 Task: Find a round-trip flight from Seoul to Miami from July 9 to July 13, with a budget of up to BMD 18,000.
Action: Mouse pressed left at (488, 348)
Screenshot: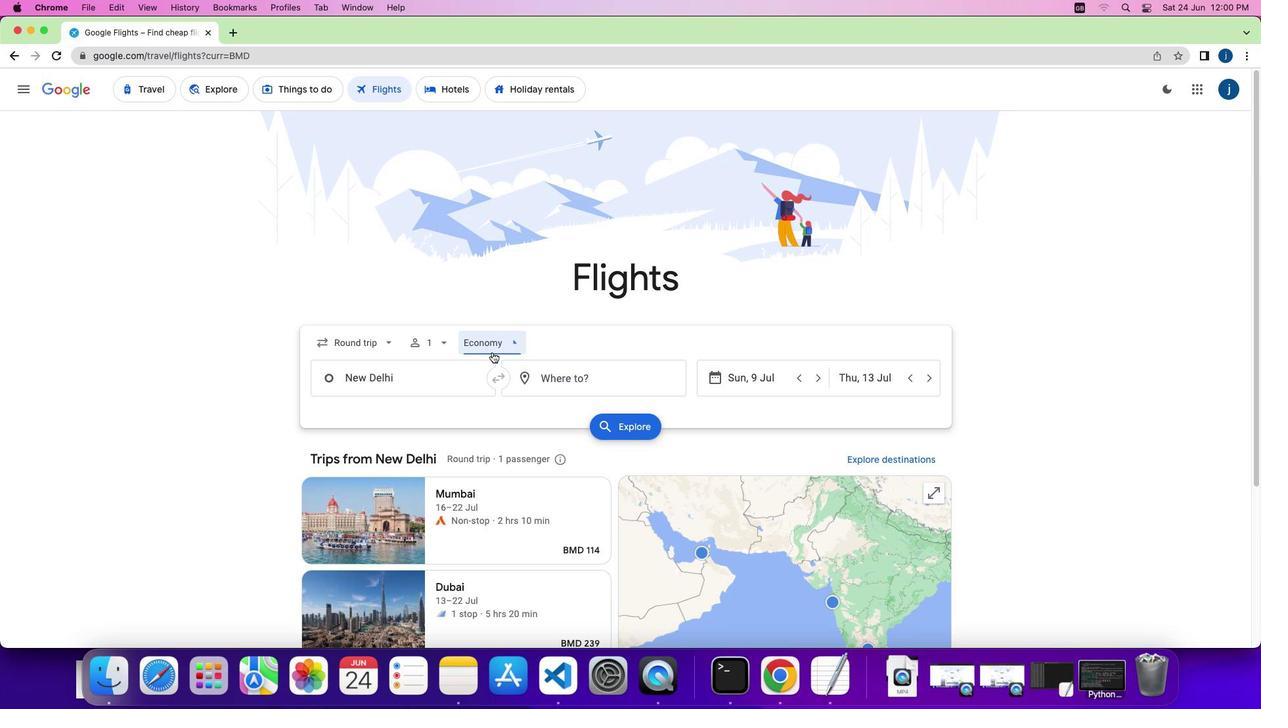 
Action: Mouse moved to (501, 348)
Screenshot: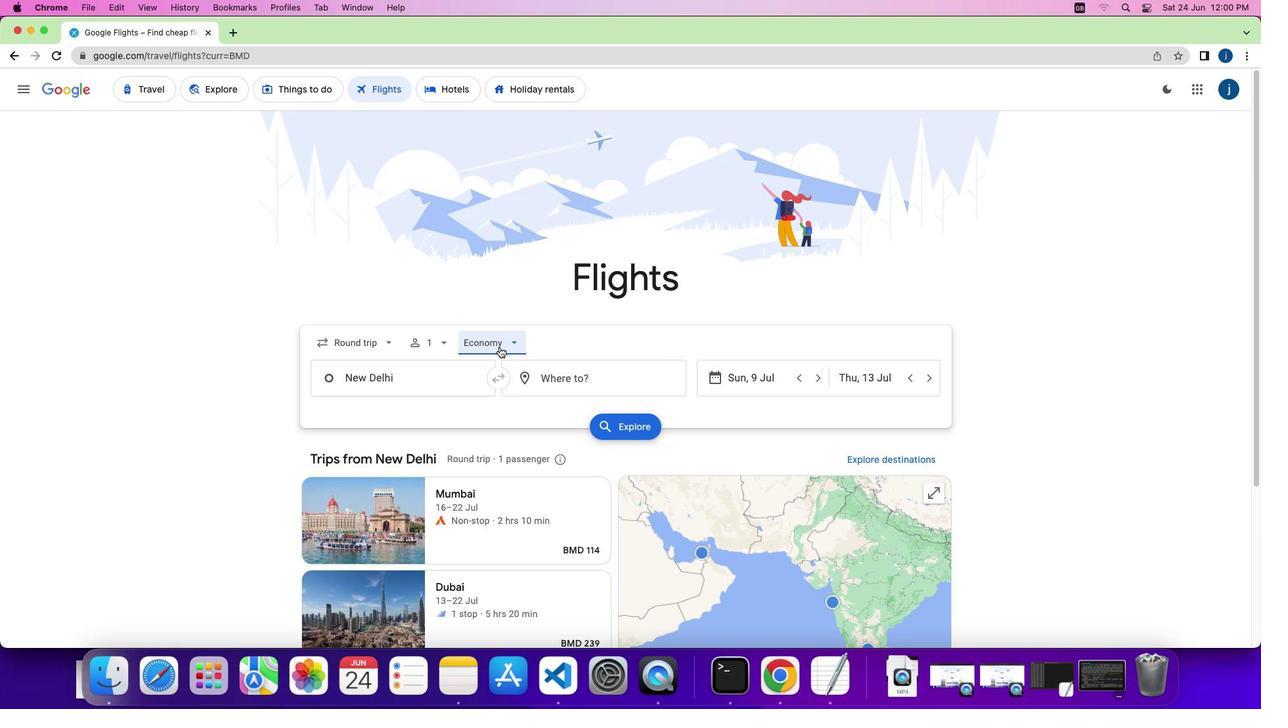 
Action: Mouse pressed left at (501, 348)
Screenshot: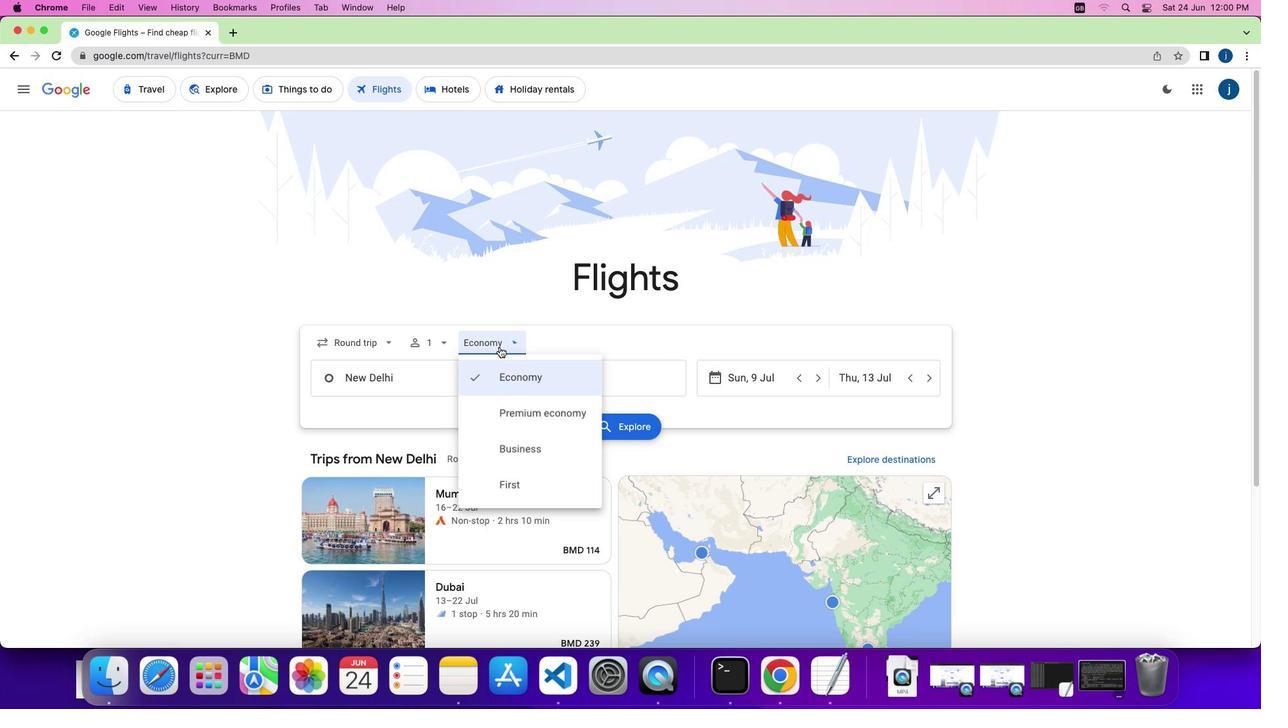 
Action: Mouse moved to (519, 491)
Screenshot: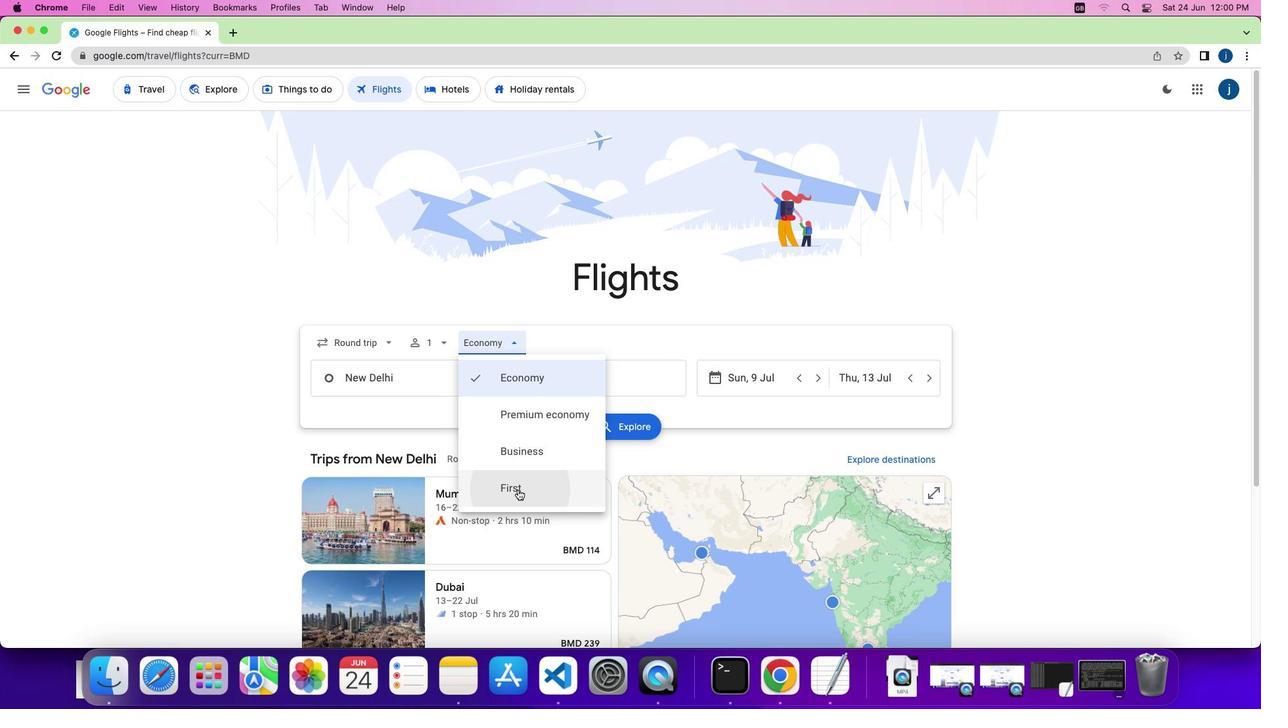 
Action: Mouse pressed left at (519, 491)
Screenshot: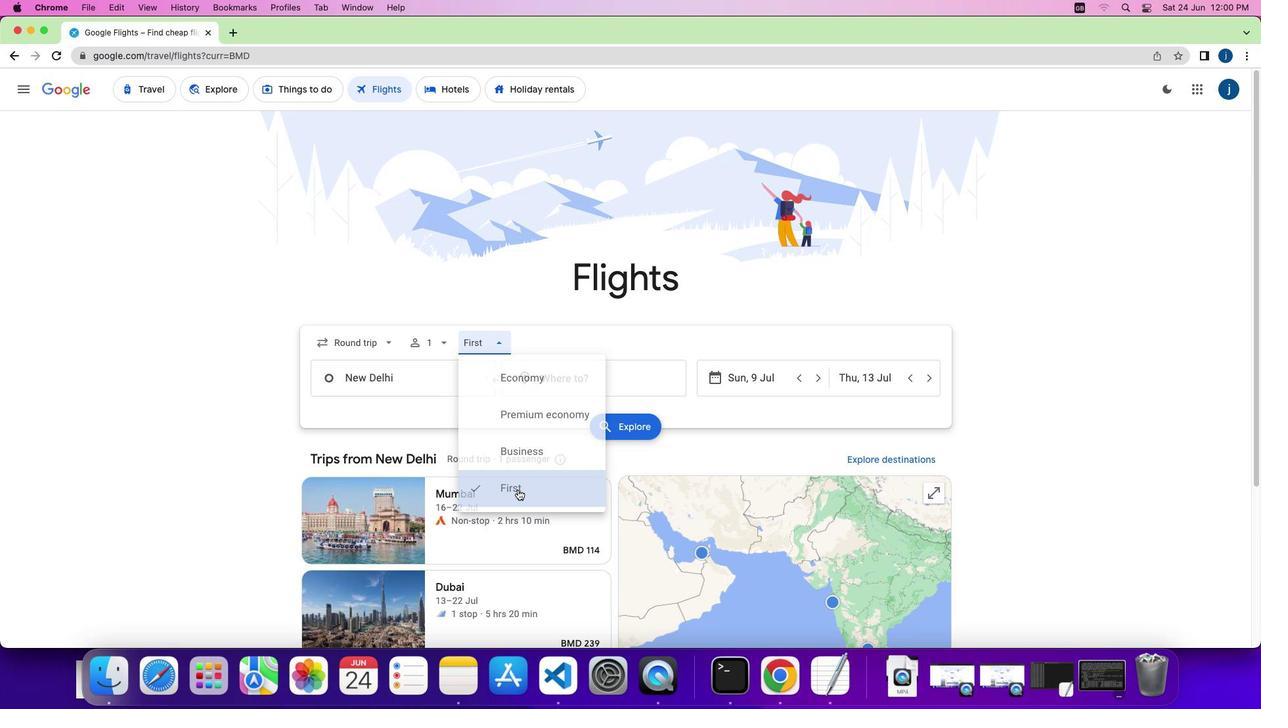 
Action: Mouse moved to (417, 384)
Screenshot: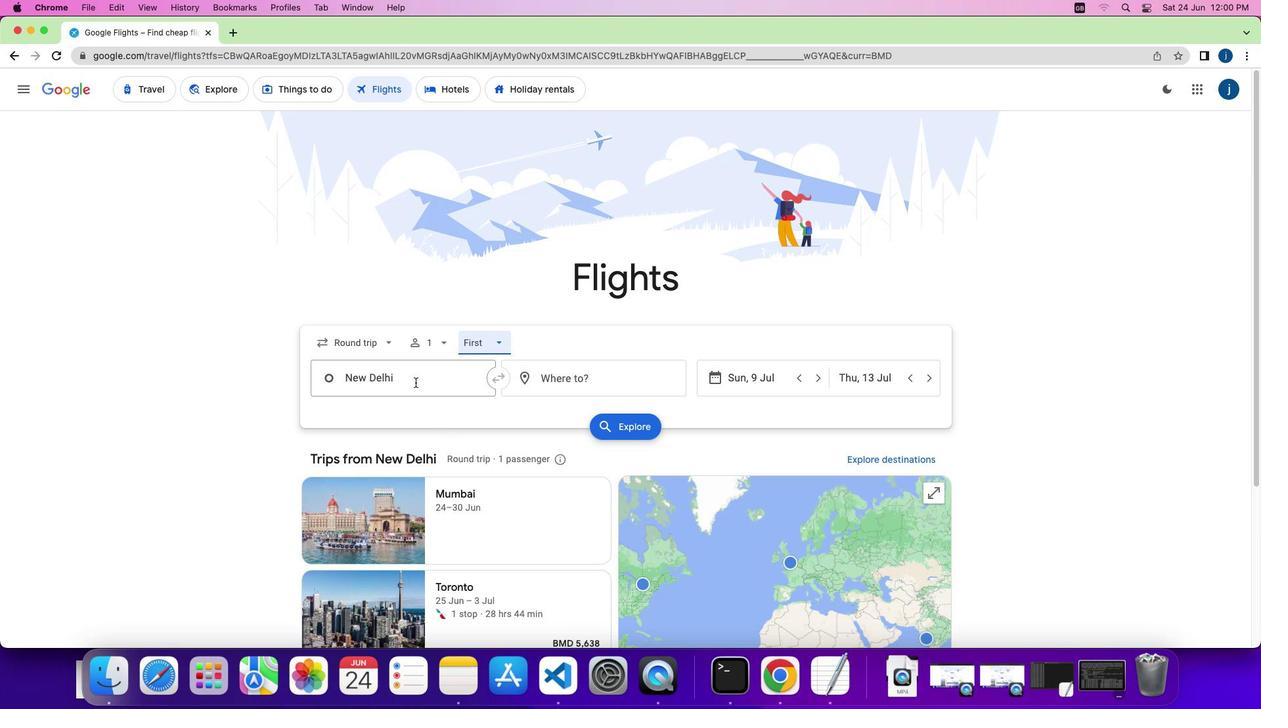 
Action: Mouse pressed left at (417, 384)
Screenshot: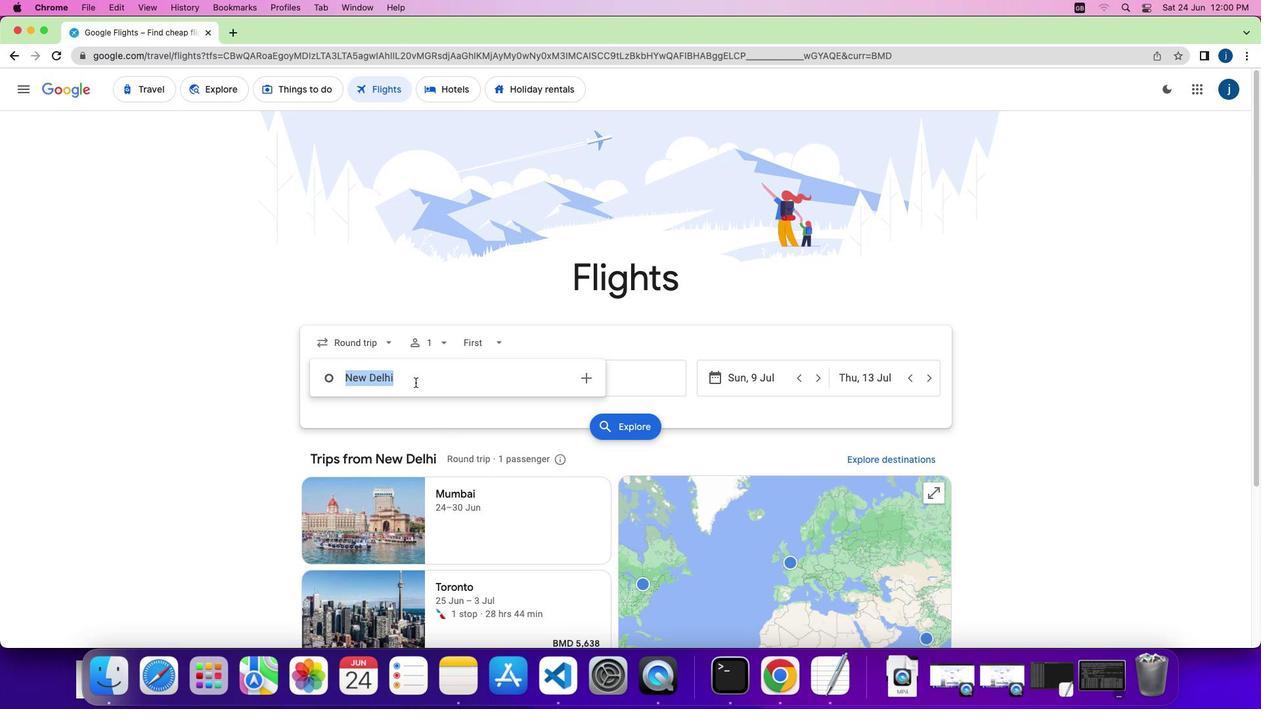 
Action: Mouse moved to (418, 388)
Screenshot: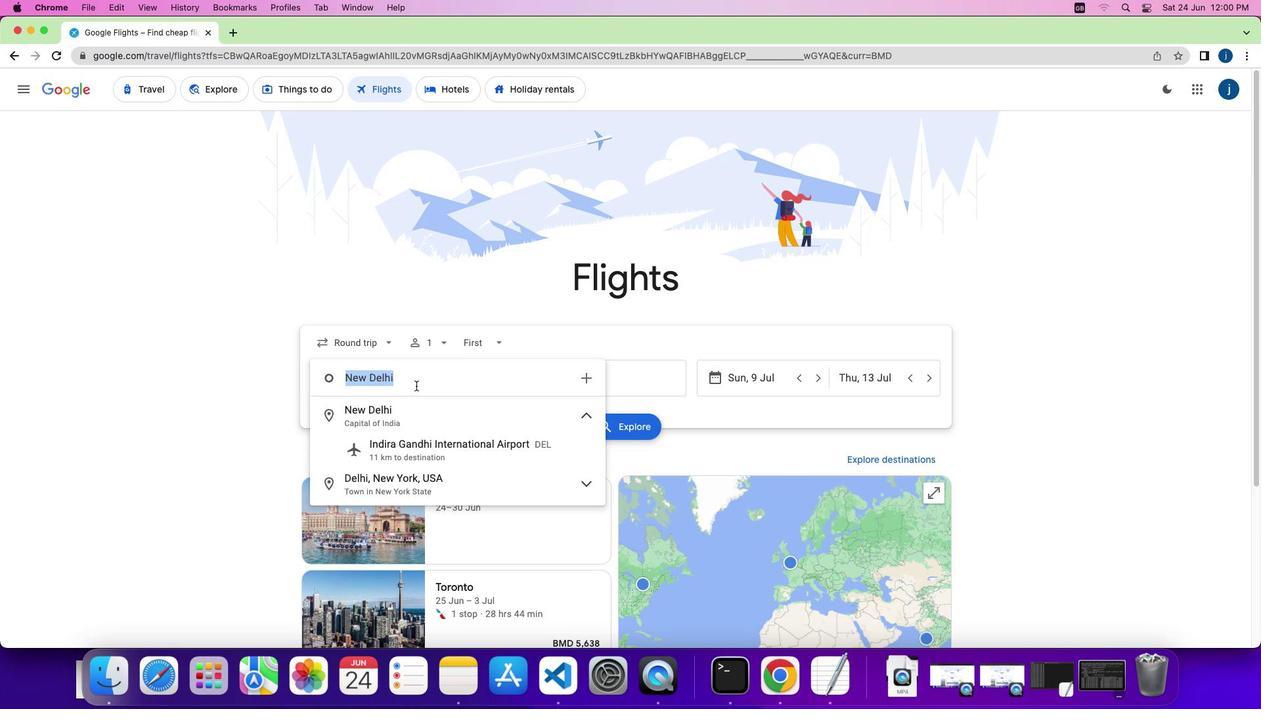 
Action: Key pressed Key.shift'S''e''o''u''l'Key.enter
Screenshot: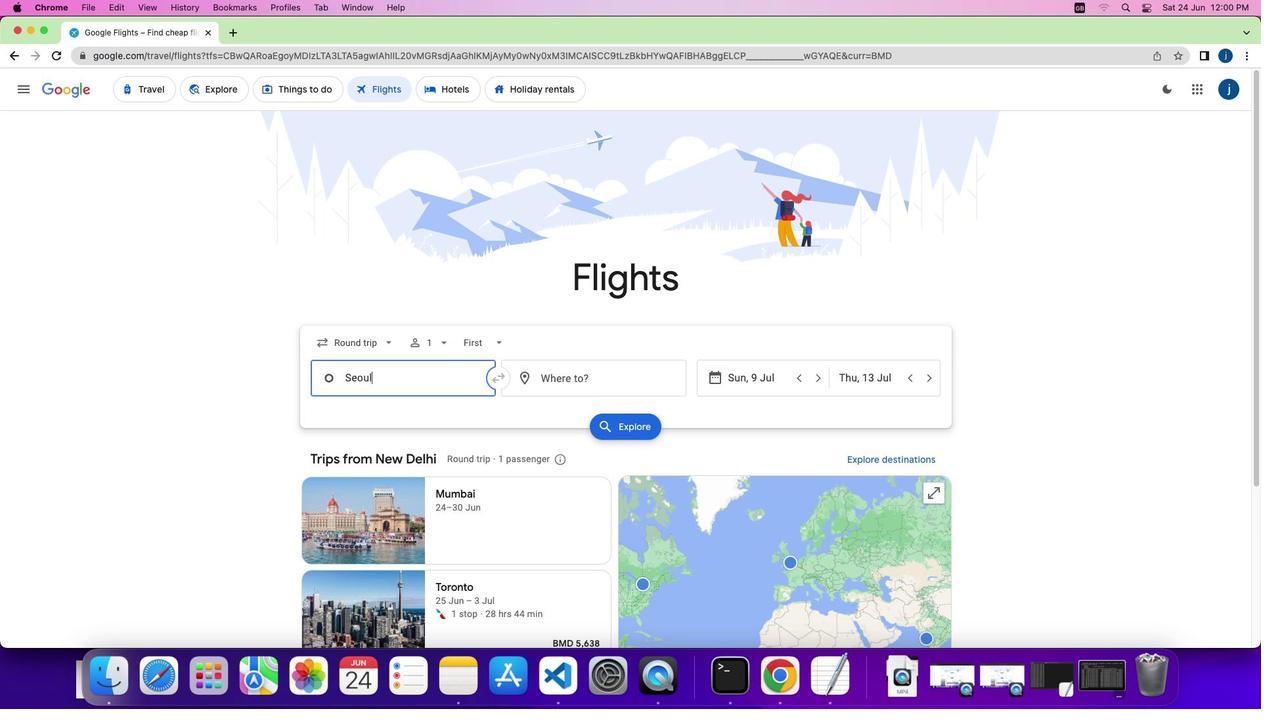 
Action: Mouse moved to (574, 394)
Screenshot: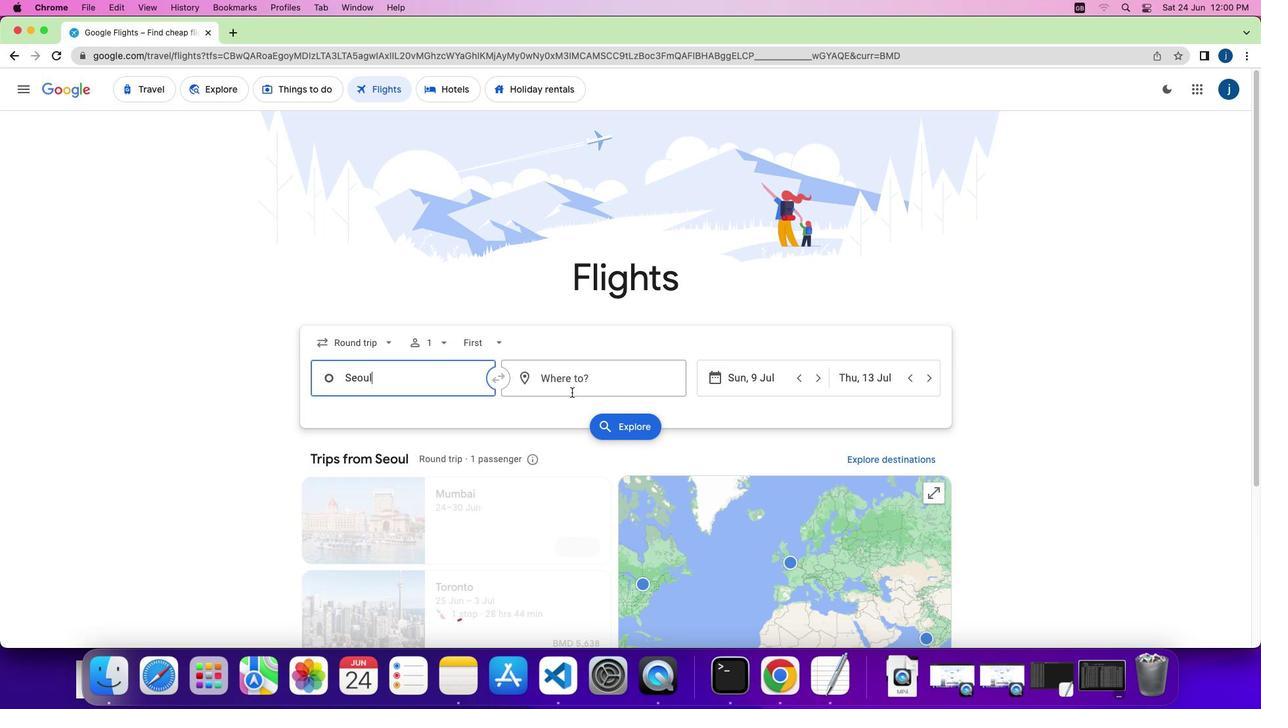
Action: Mouse pressed left at (574, 394)
Screenshot: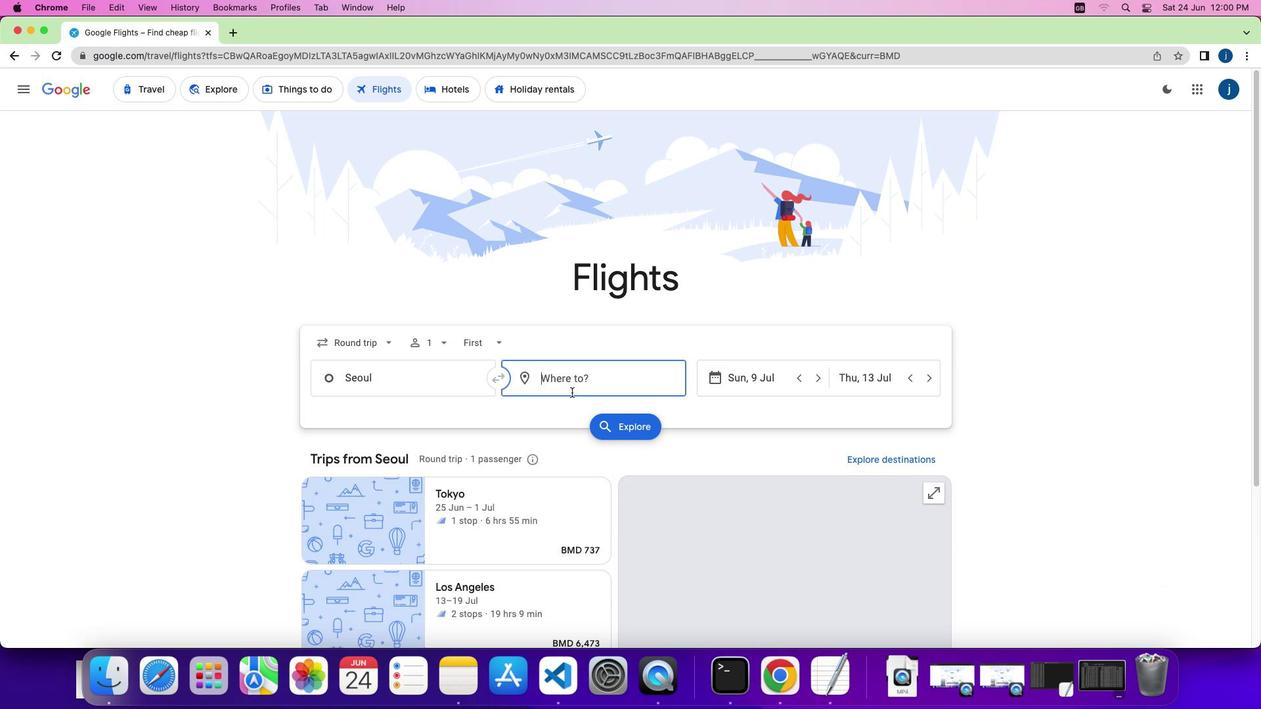 
Action: Key pressed Key.shift'M''i''a''m''i'Key.enter
Screenshot: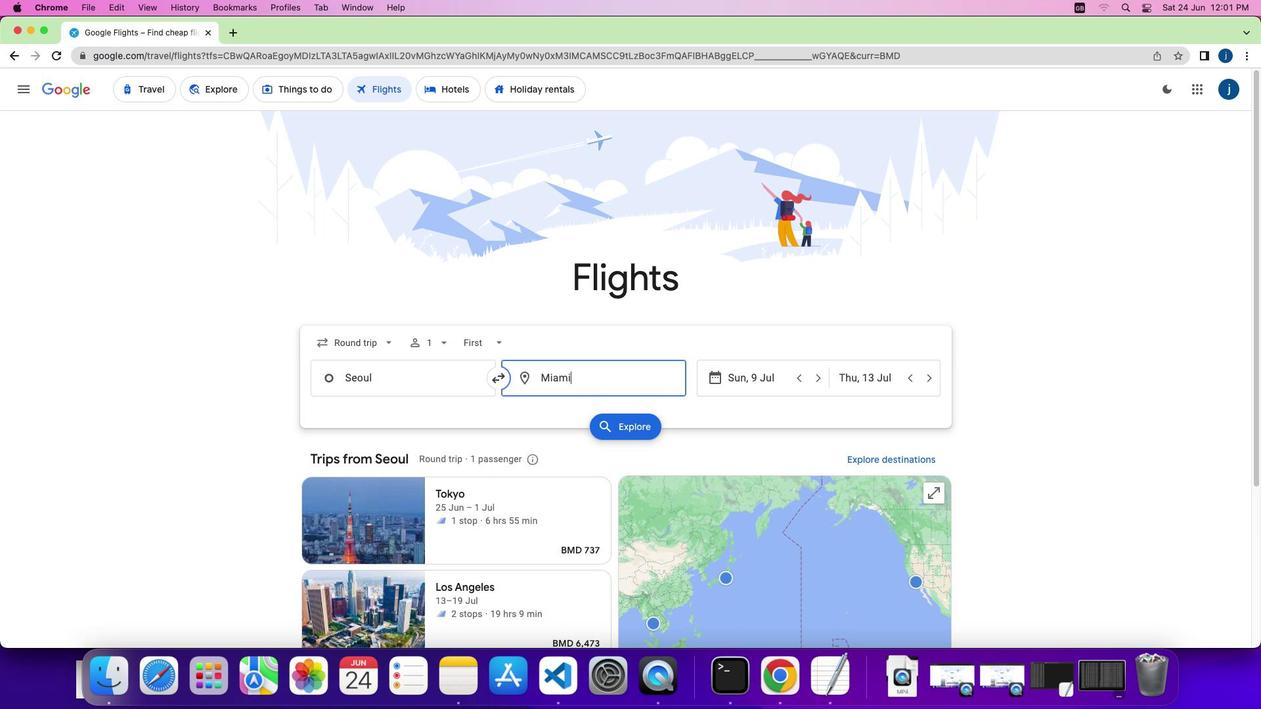 
Action: Mouse moved to (624, 431)
Screenshot: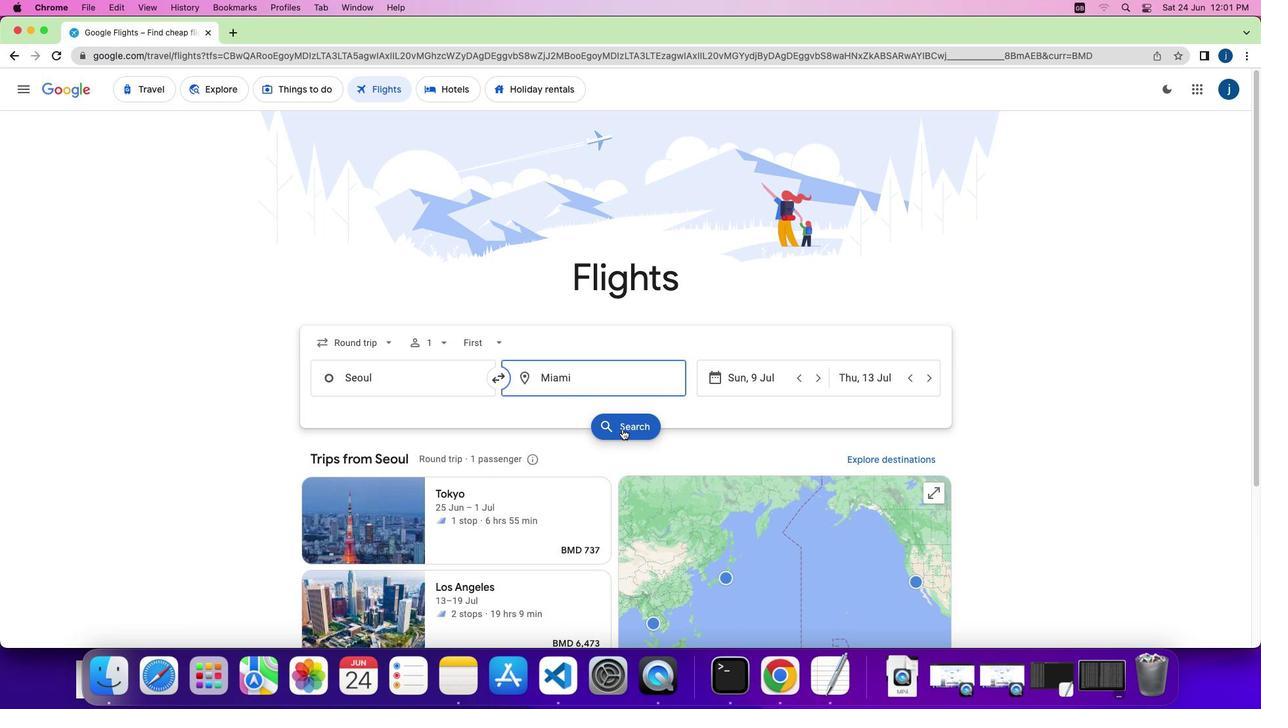 
Action: Mouse pressed left at (624, 431)
Screenshot: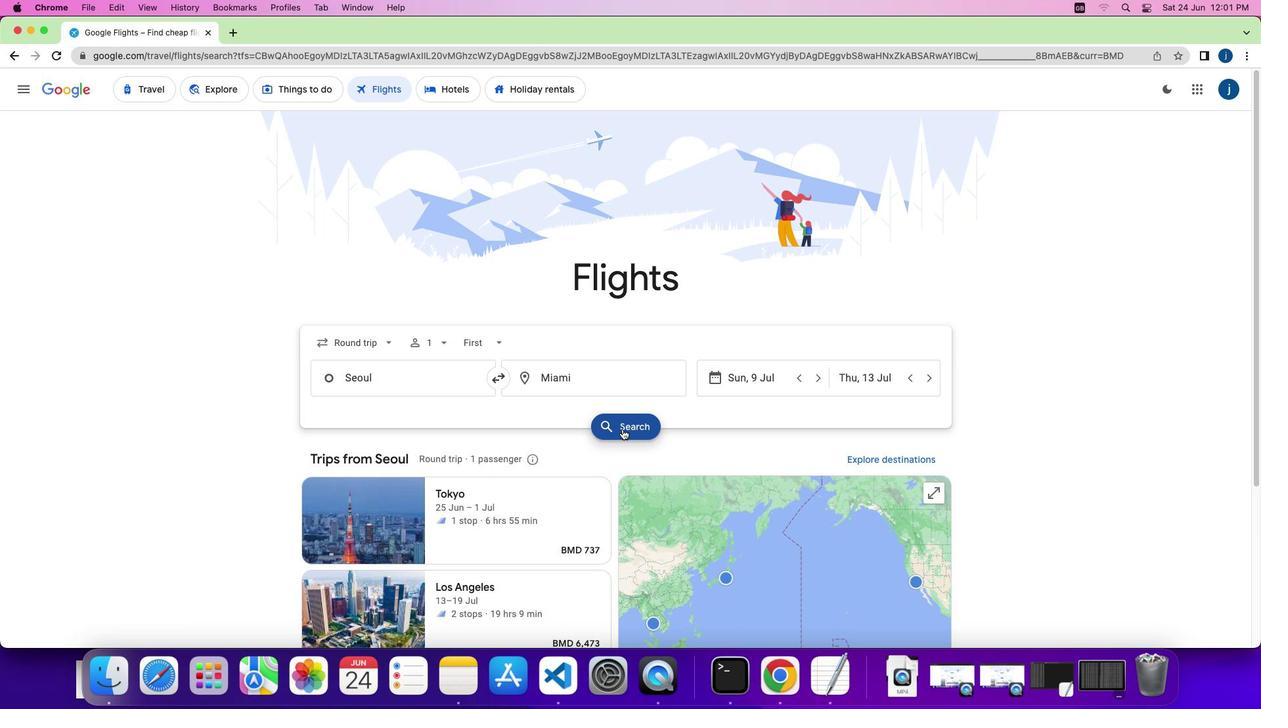 
Action: Mouse moved to (586, 217)
Screenshot: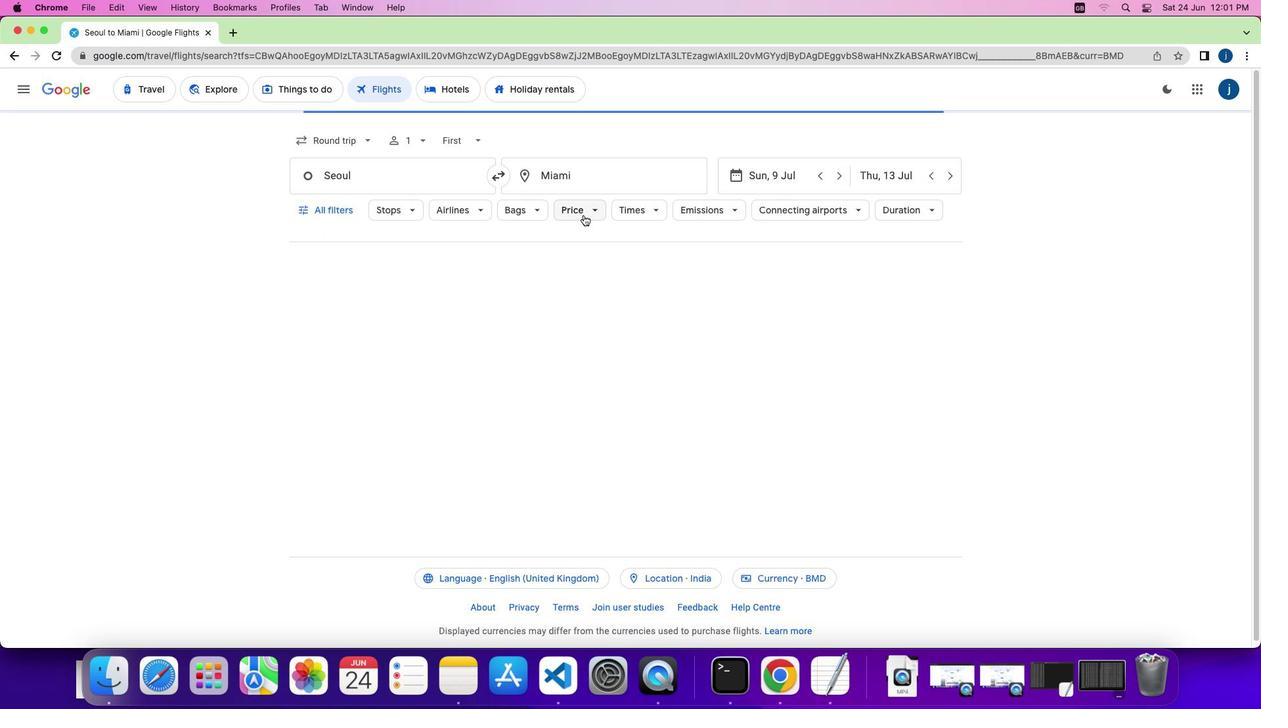 
Action: Mouse pressed left at (586, 217)
Screenshot: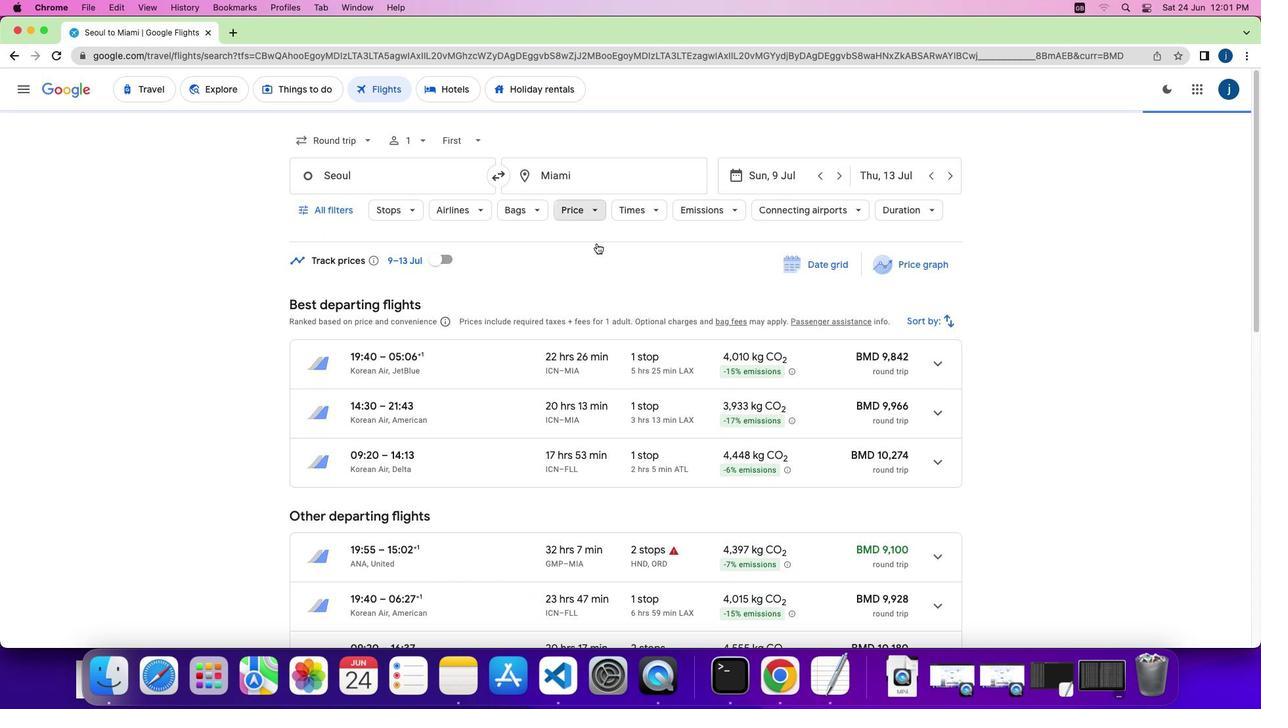 
Action: Mouse moved to (766, 300)
Screenshot: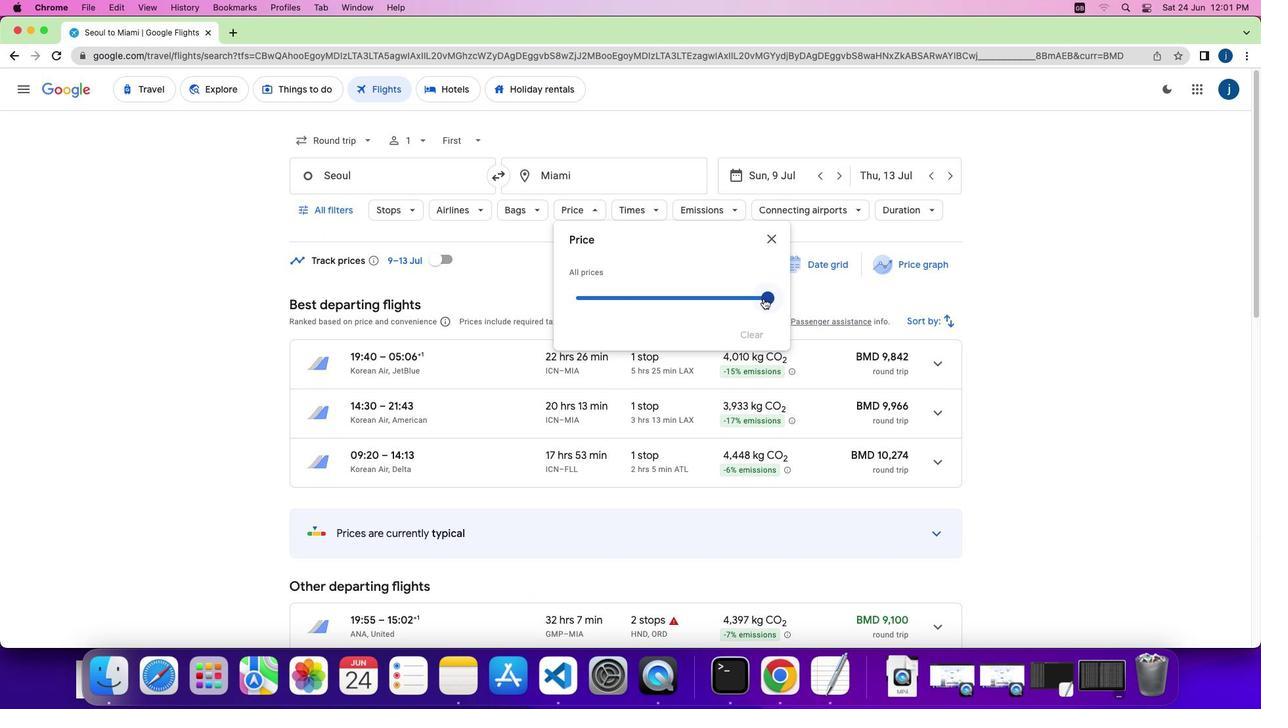 
Action: Mouse pressed left at (766, 300)
Screenshot: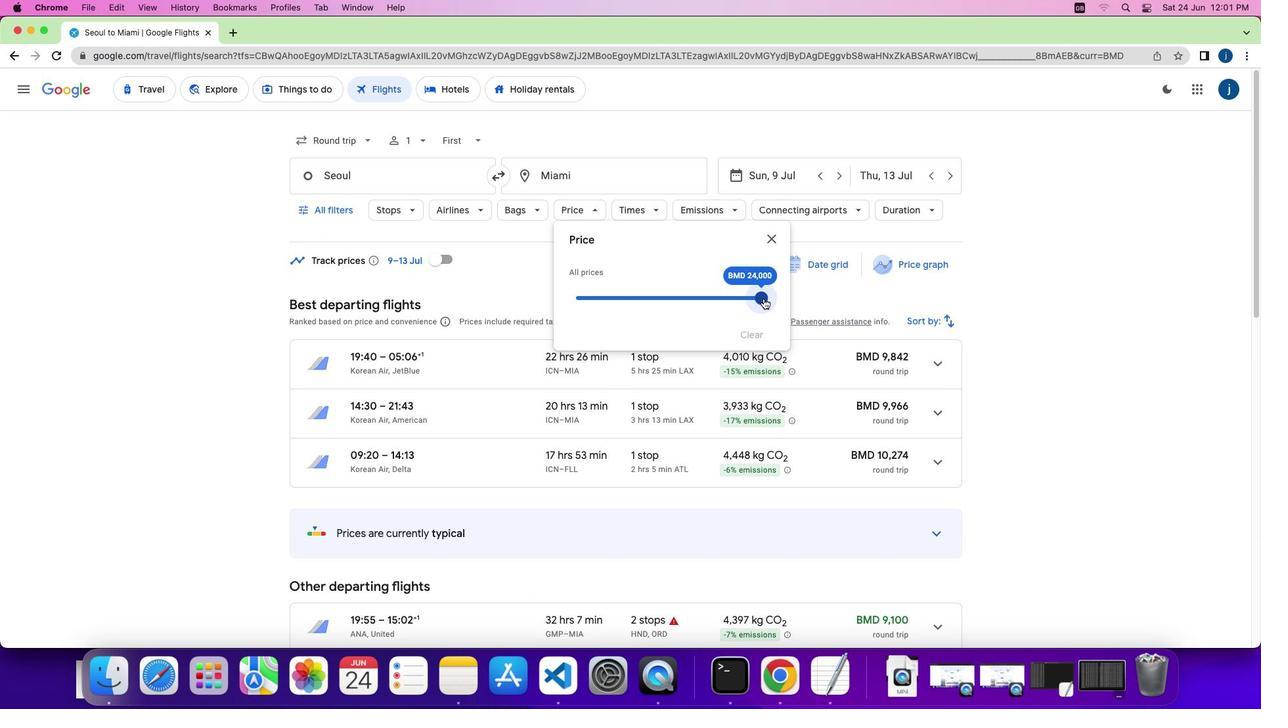 
Action: Mouse moved to (533, 279)
Screenshot: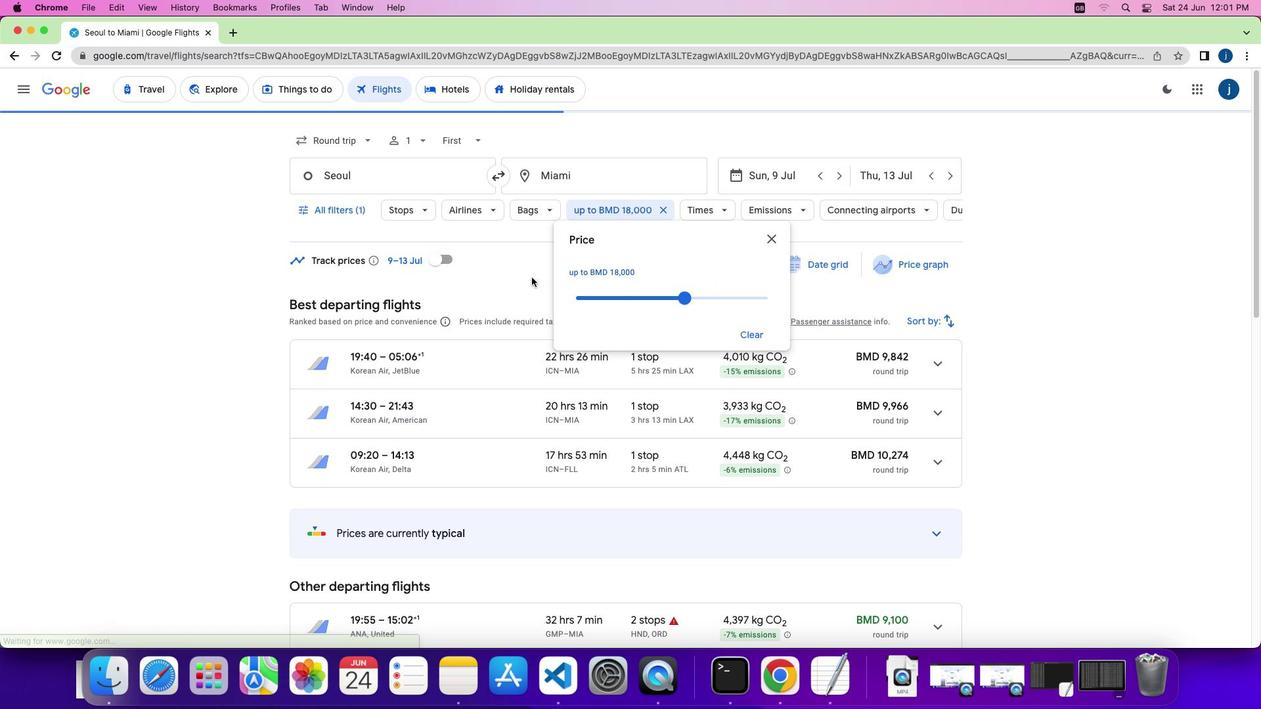 
Action: Mouse pressed left at (533, 279)
Screenshot: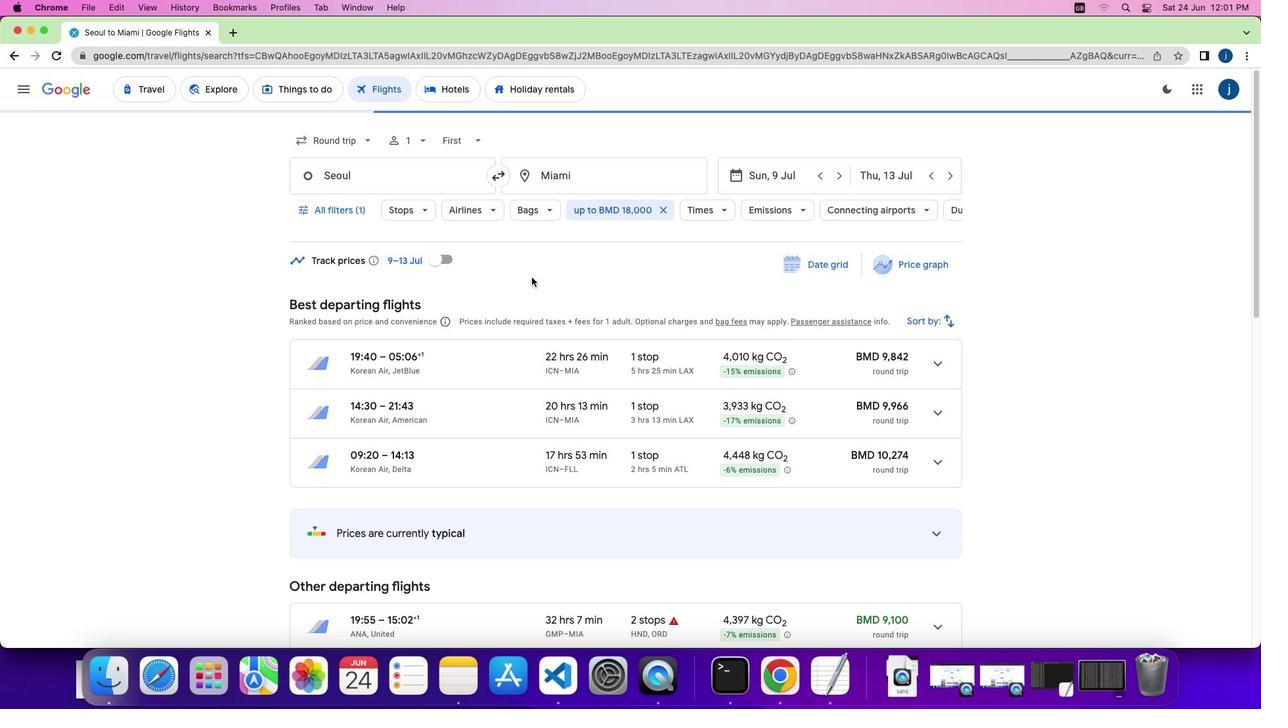 
Action: Mouse moved to (423, 148)
Screenshot: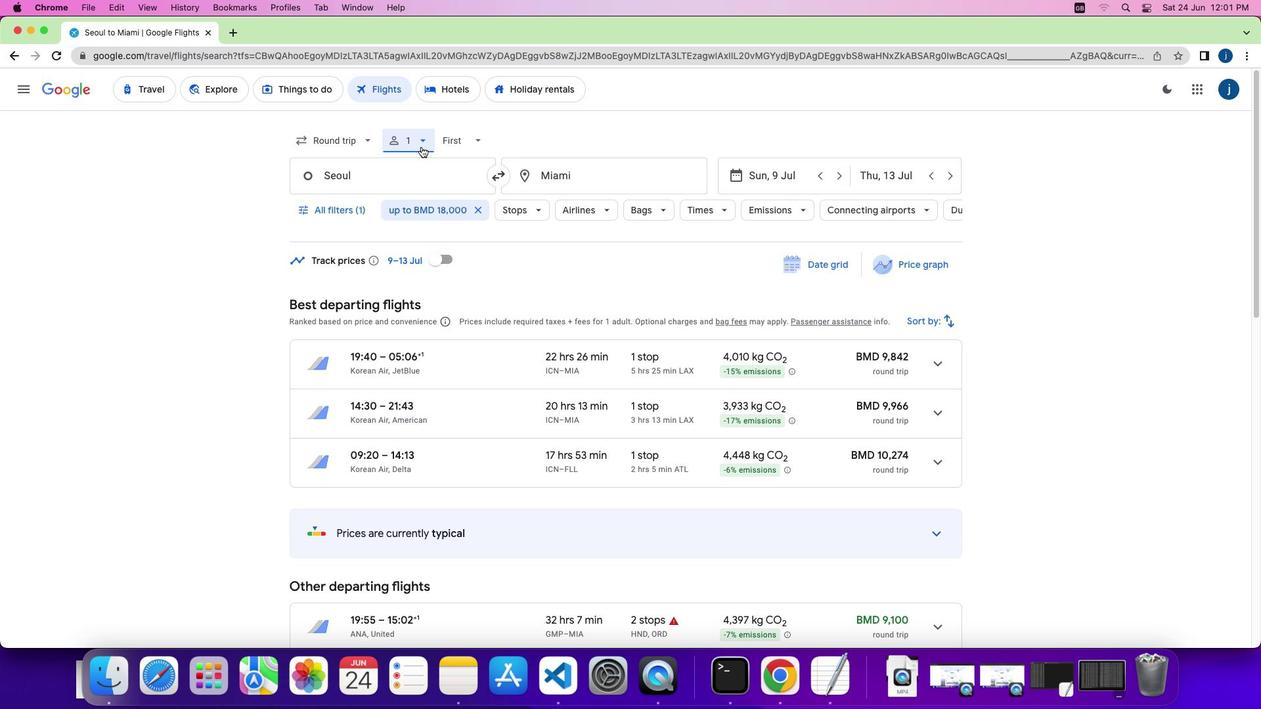
Action: Mouse pressed left at (423, 148)
Screenshot: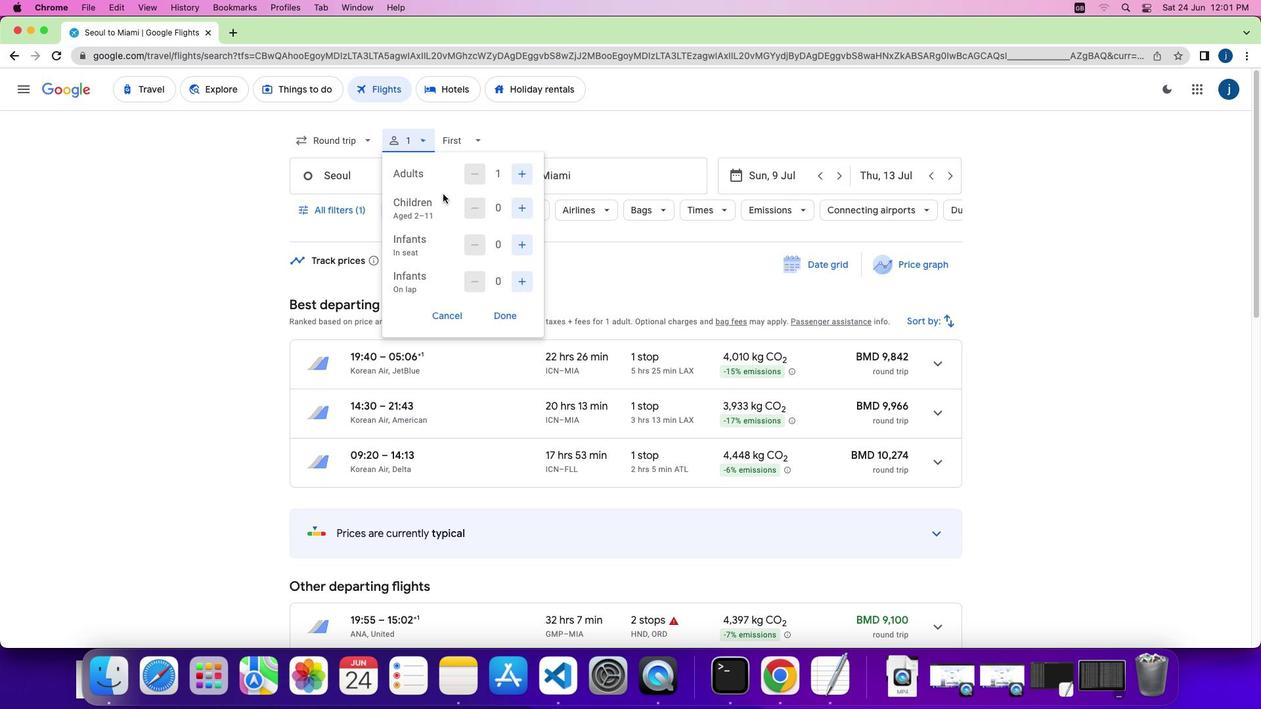 
Action: Mouse moved to (499, 170)
Screenshot: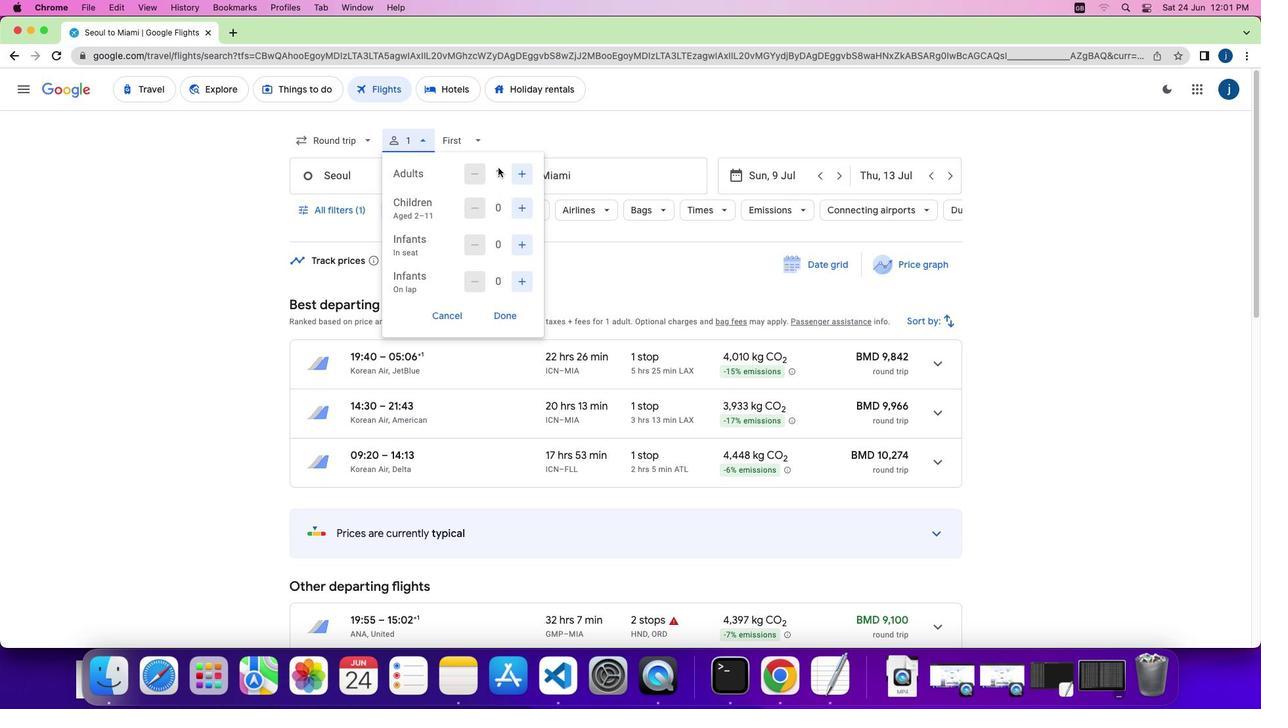 
Action: Mouse pressed left at (499, 170)
Screenshot: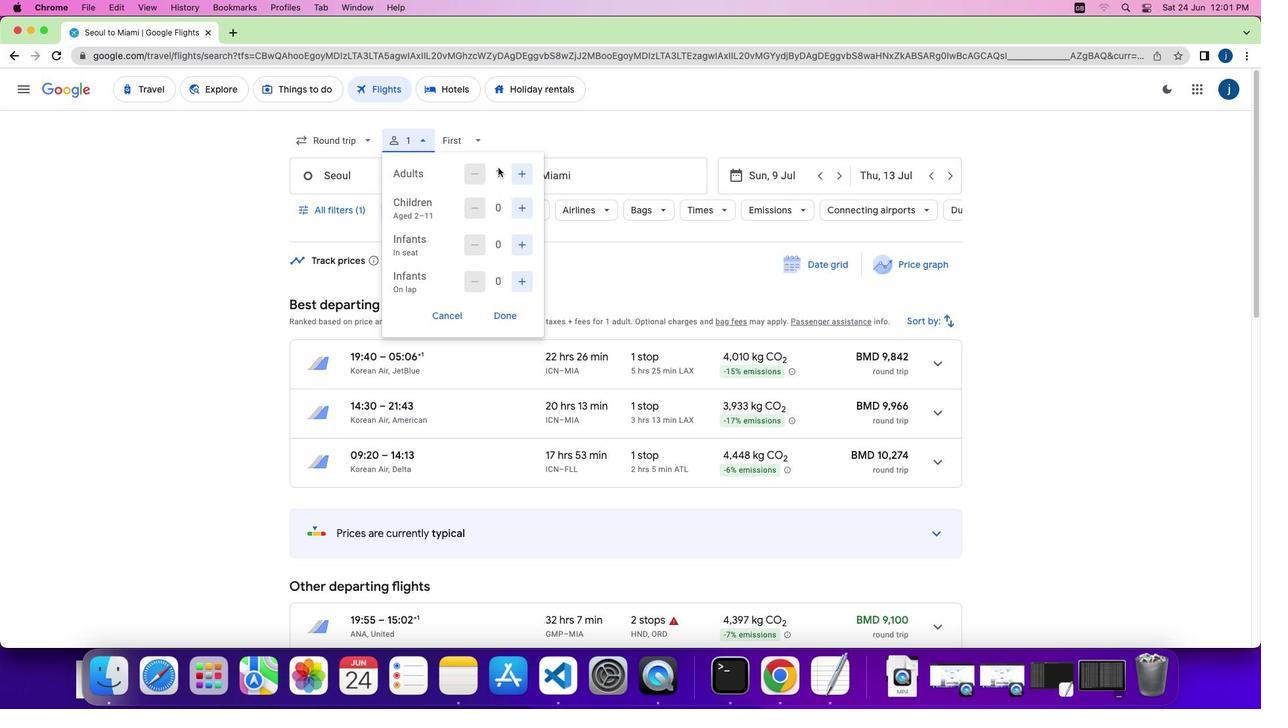 
Action: Mouse moved to (762, 172)
Screenshot: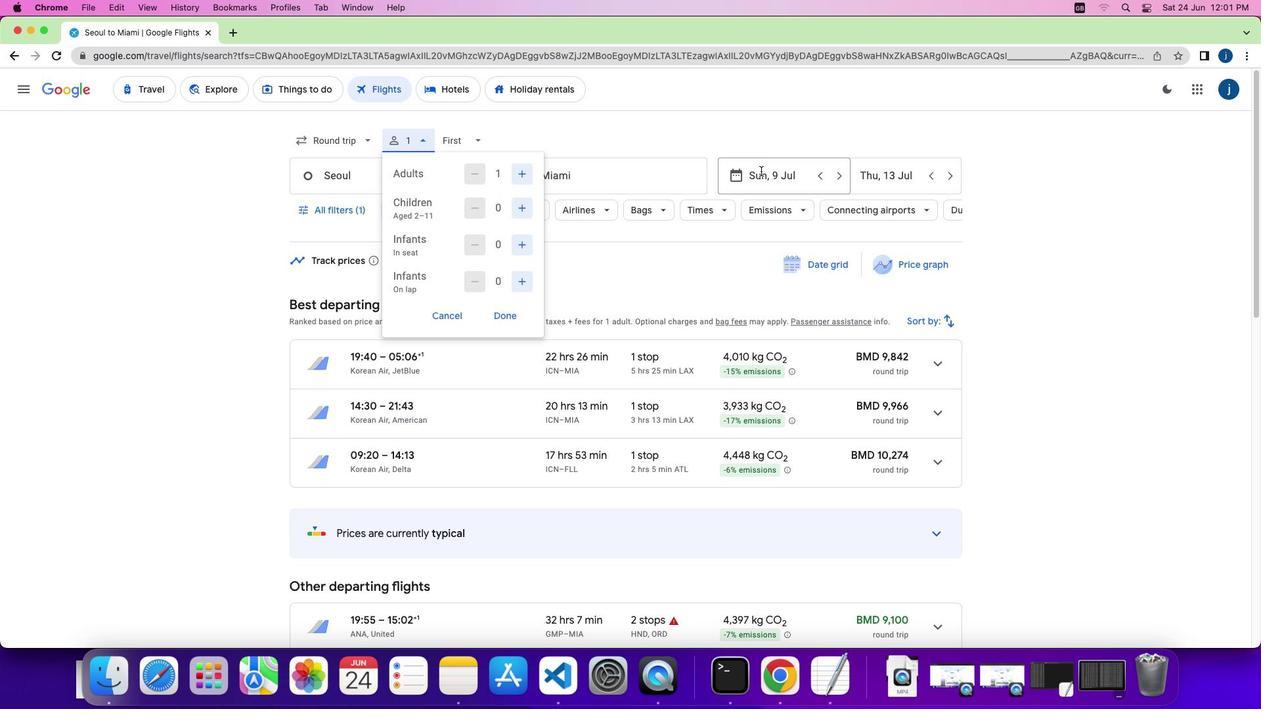 
Action: Mouse pressed left at (762, 172)
Screenshot: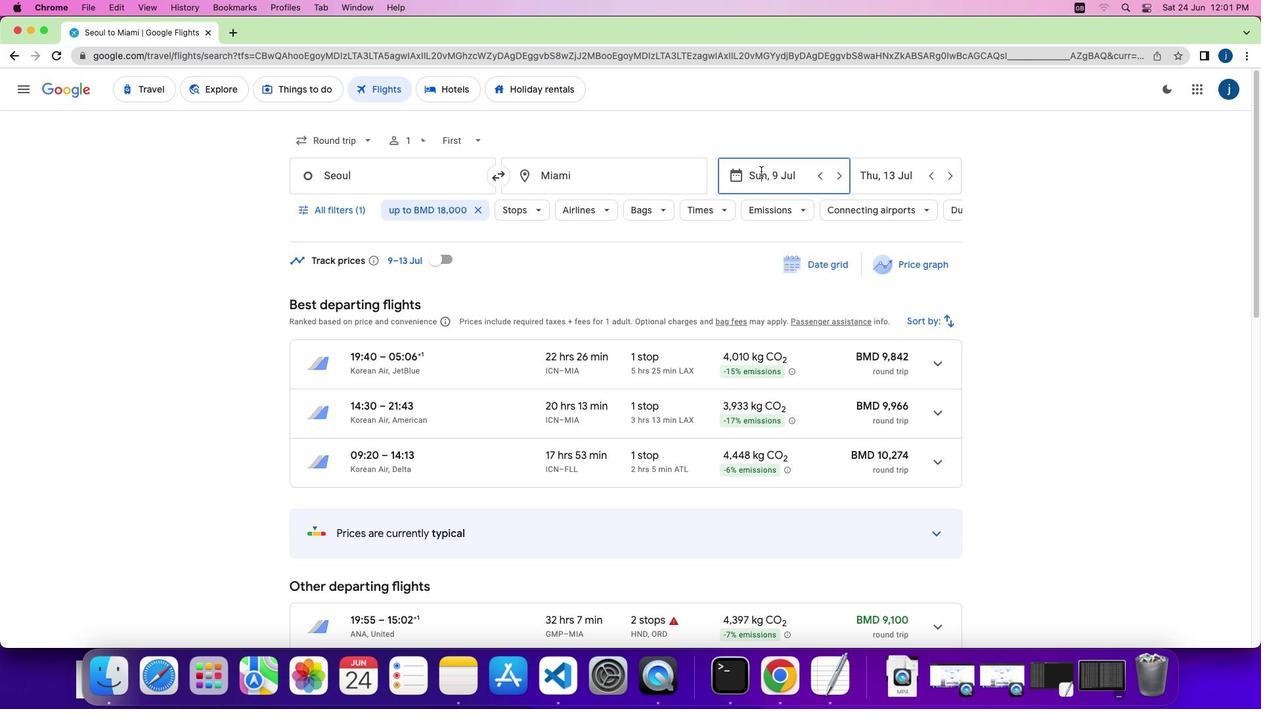 
Action: Mouse moved to (978, 339)
Screenshot: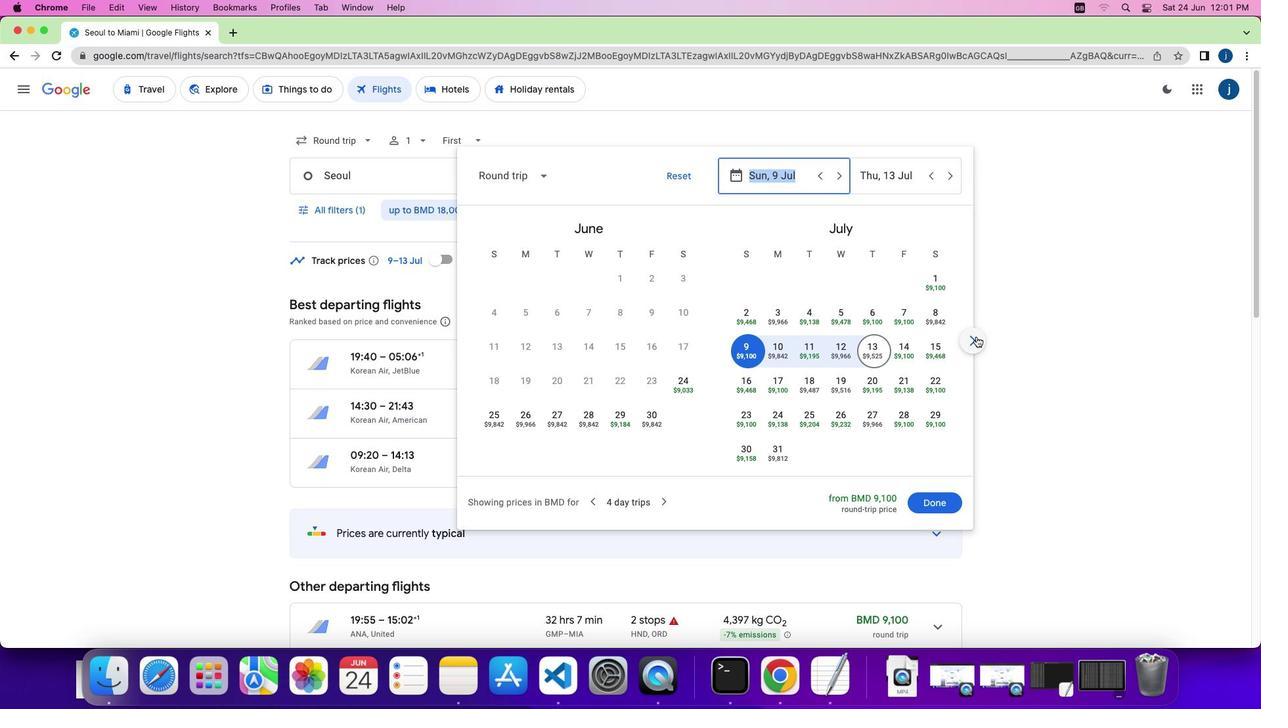 
Action: Mouse pressed left at (978, 339)
Screenshot: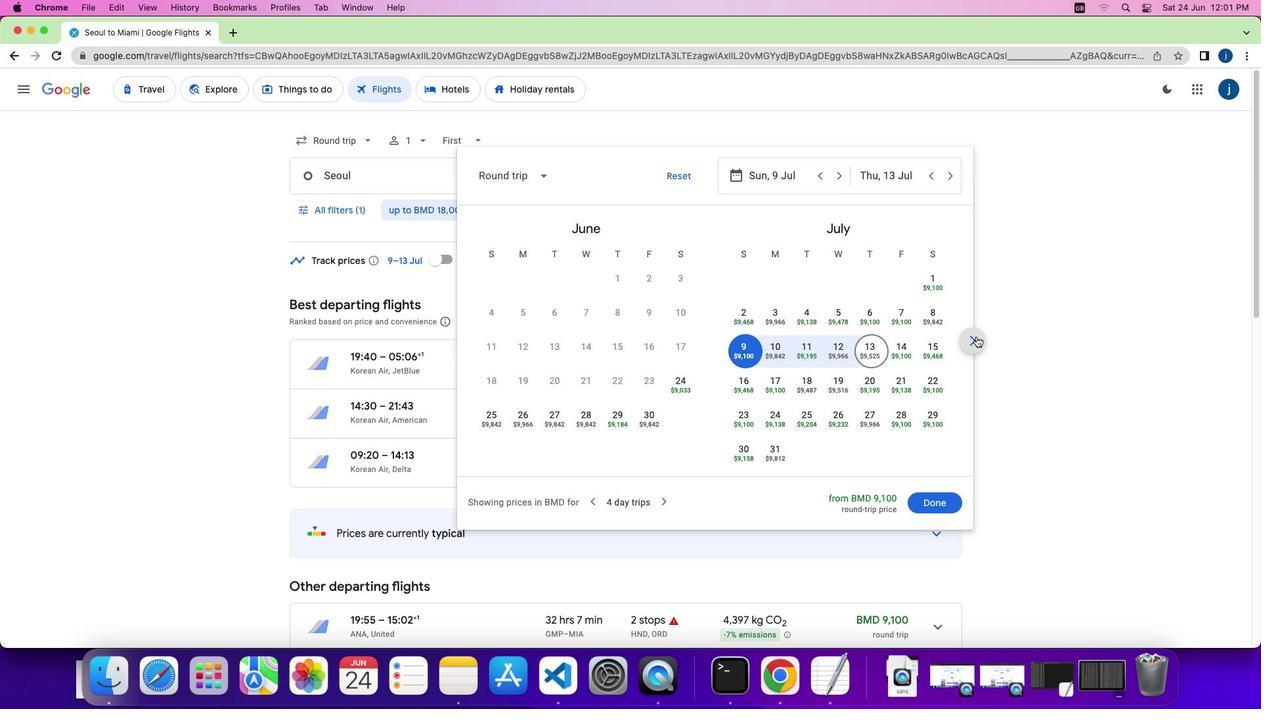 
Action: Mouse pressed left at (978, 339)
Screenshot: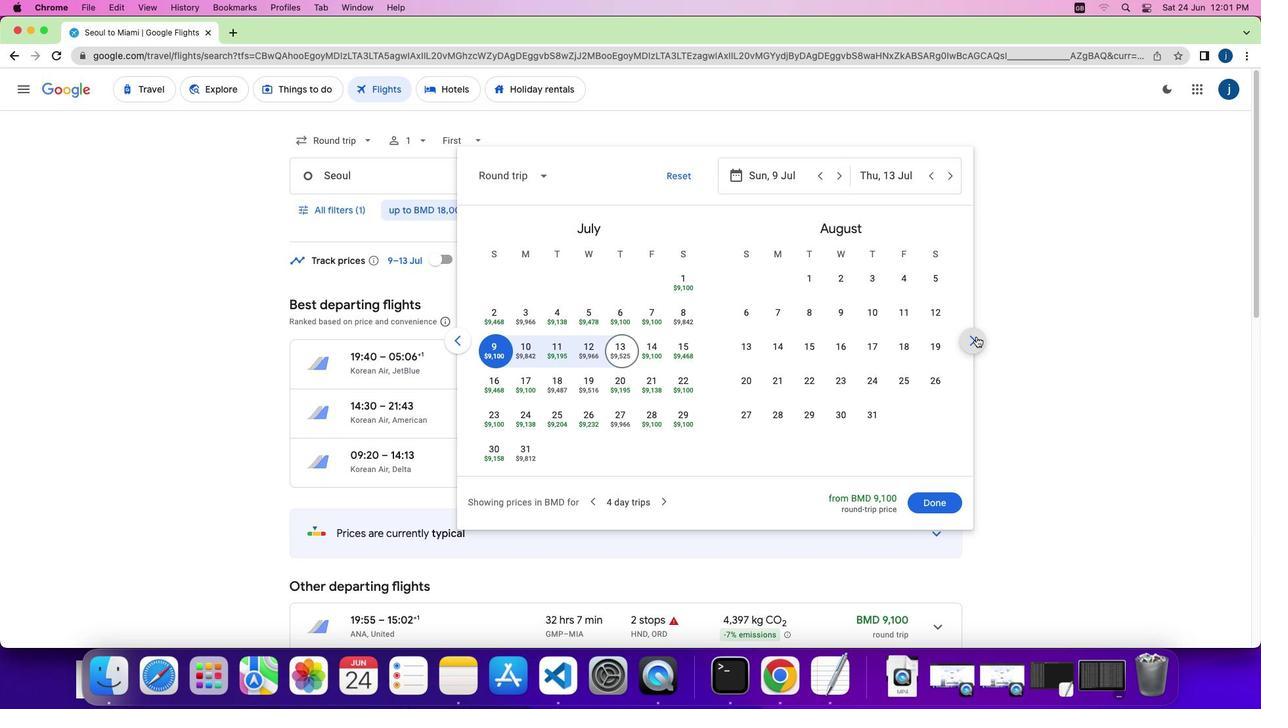 
Action: Mouse pressed left at (978, 339)
Screenshot: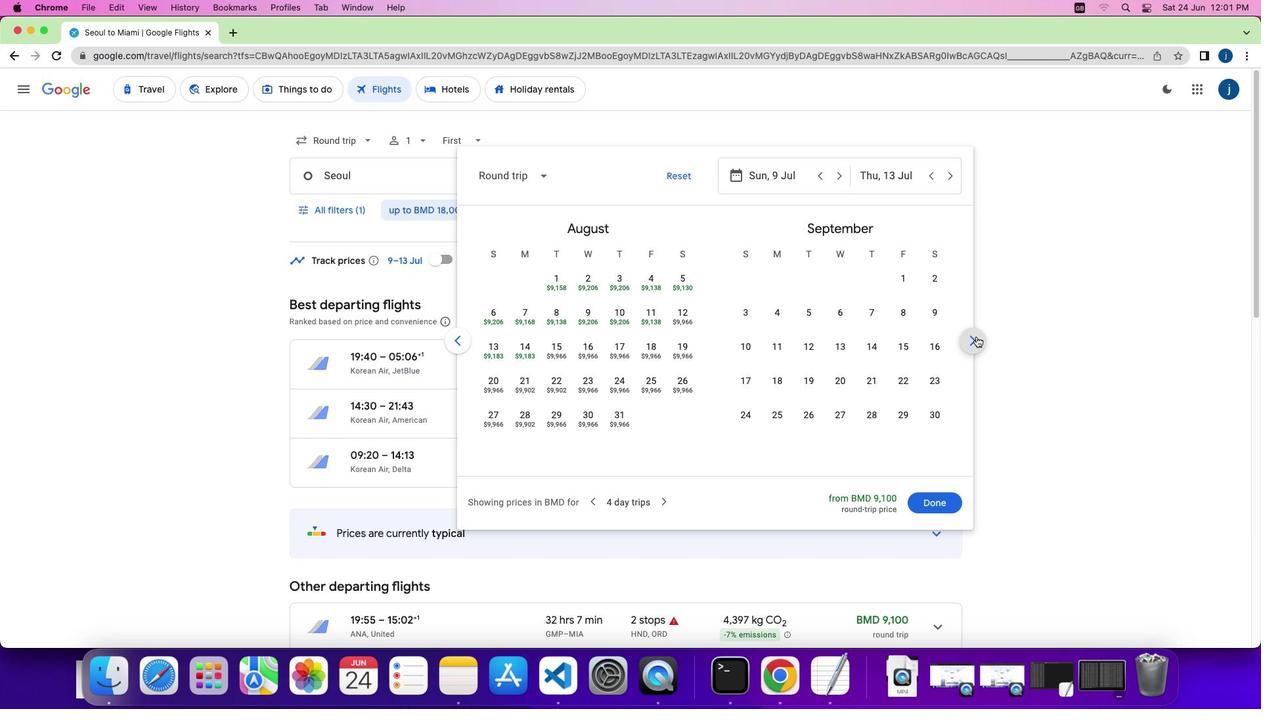 
Action: Mouse pressed left at (978, 339)
Screenshot: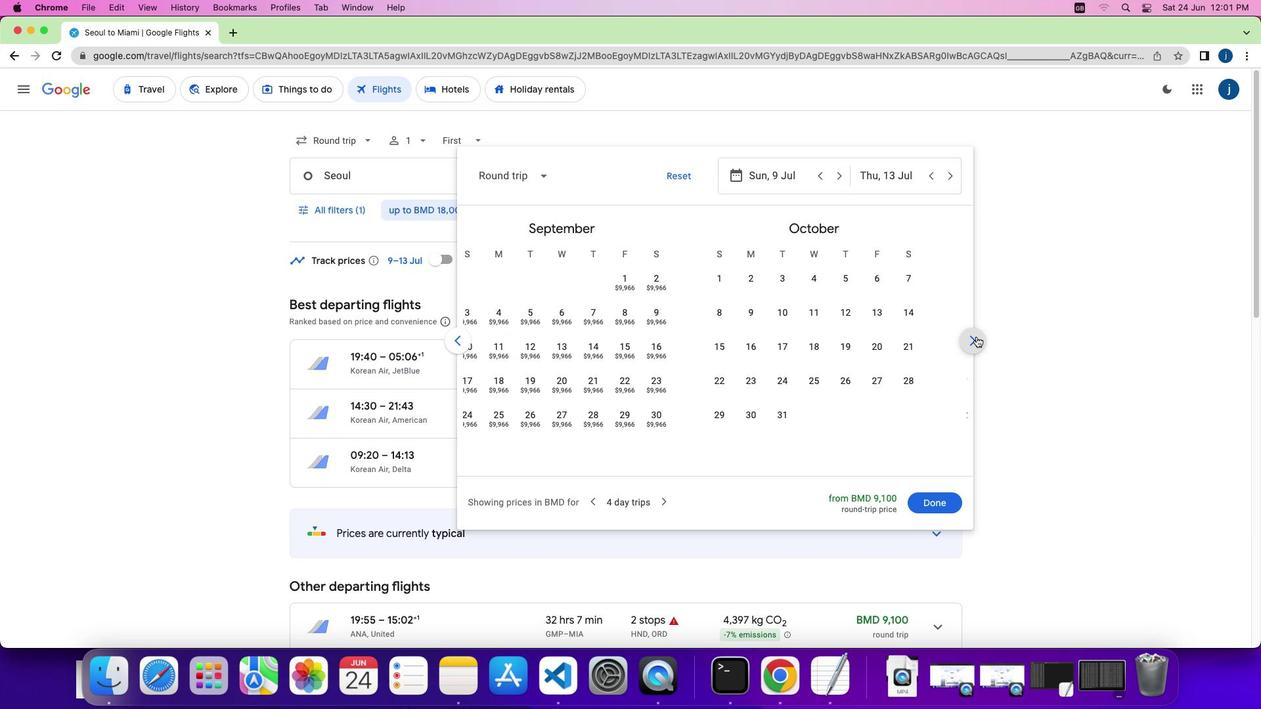 
Action: Mouse moved to (782, 353)
Screenshot: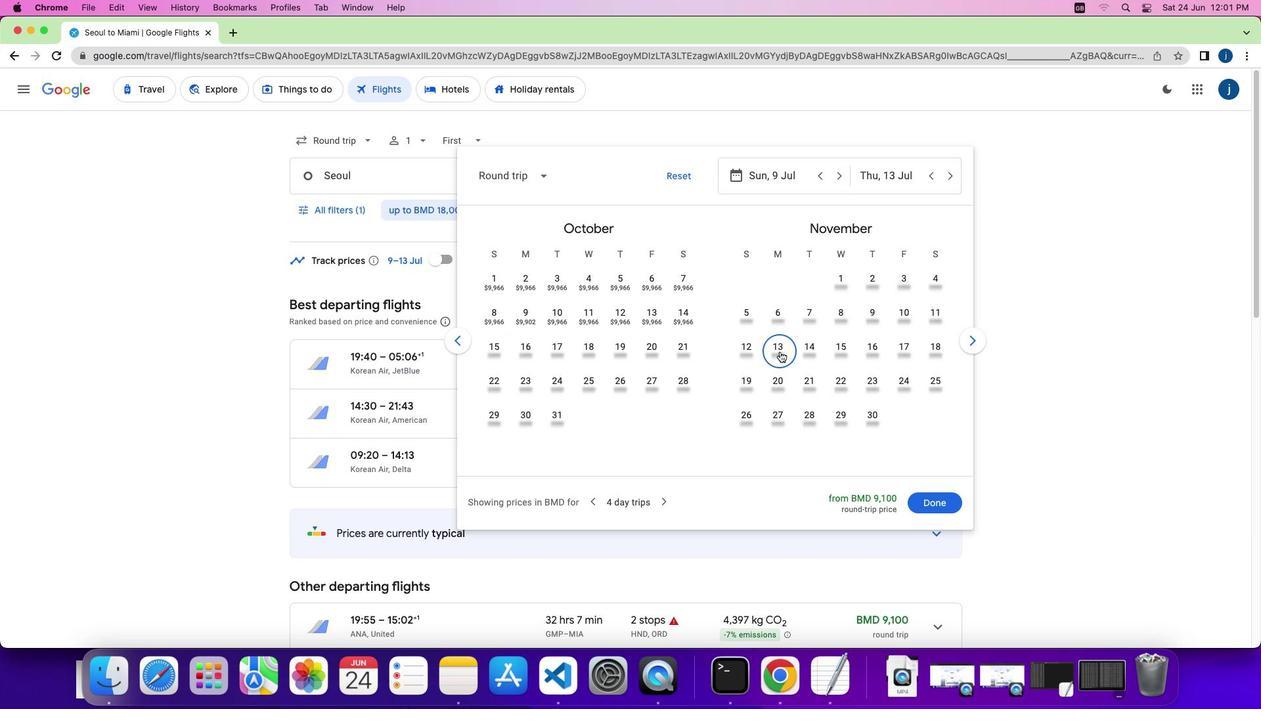 
Action: Mouse pressed left at (782, 353)
Screenshot: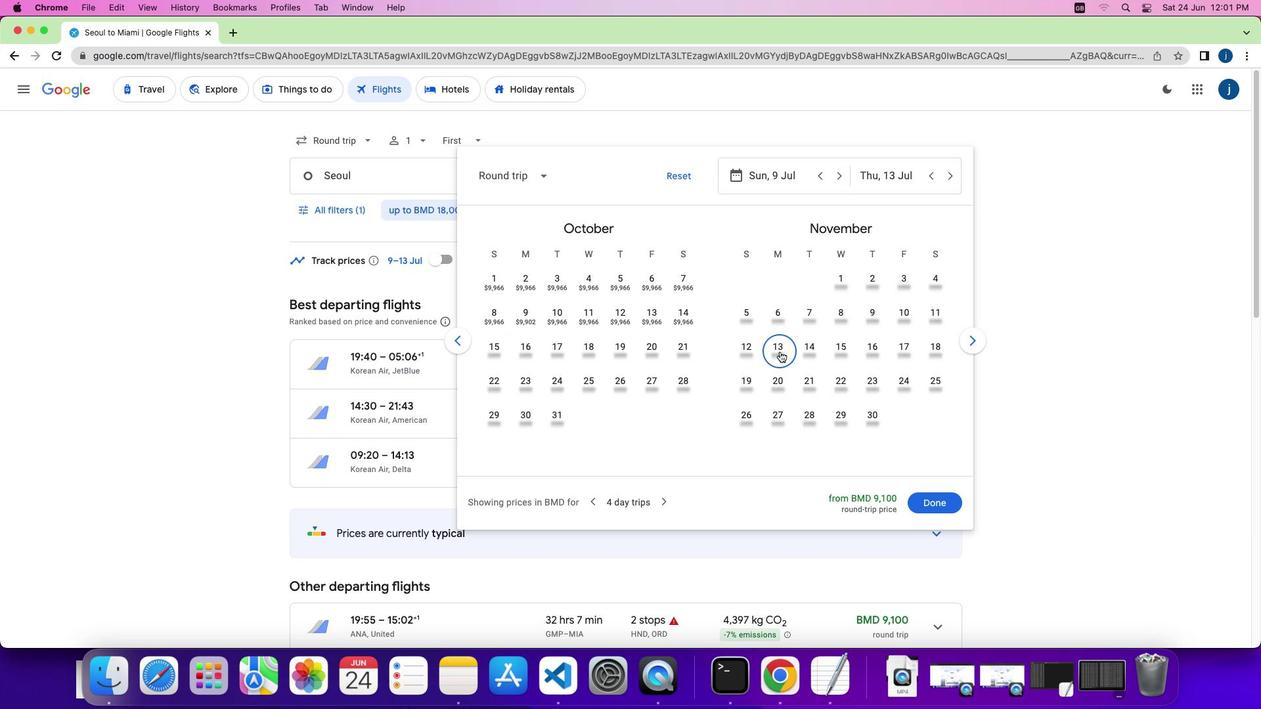 
Action: Mouse moved to (932, 503)
Screenshot: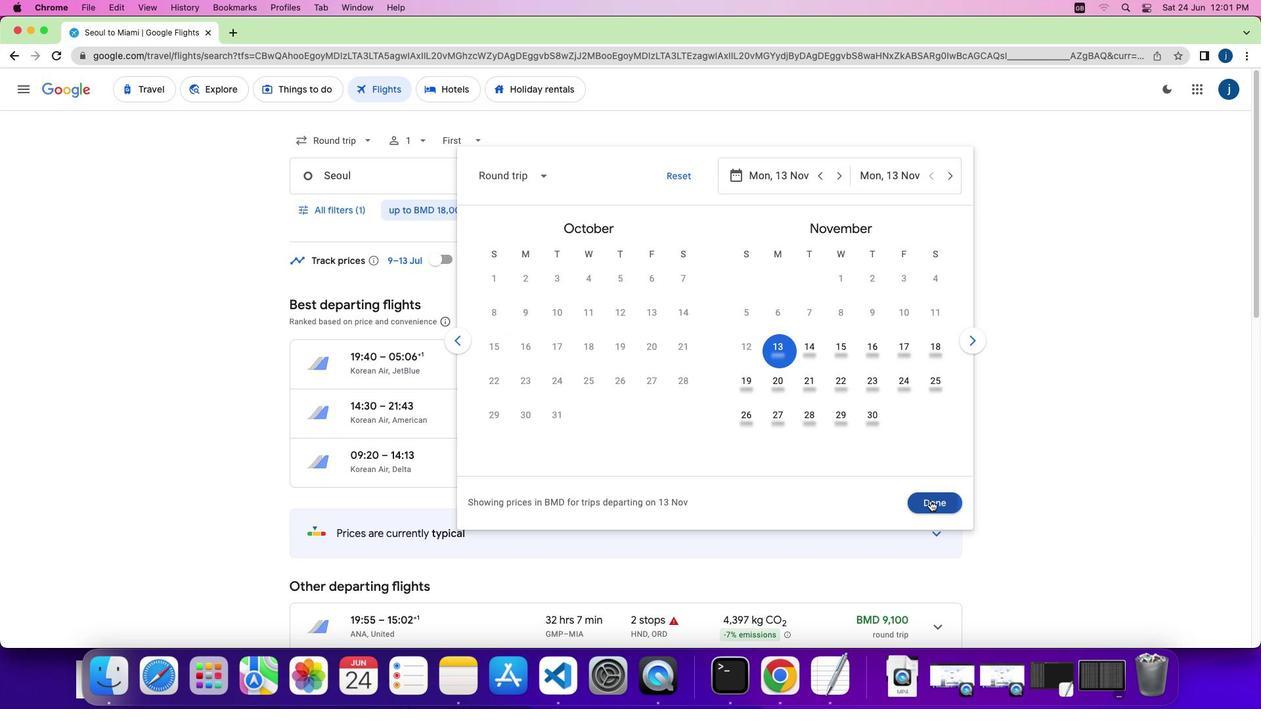 
Action: Mouse pressed left at (932, 503)
Screenshot: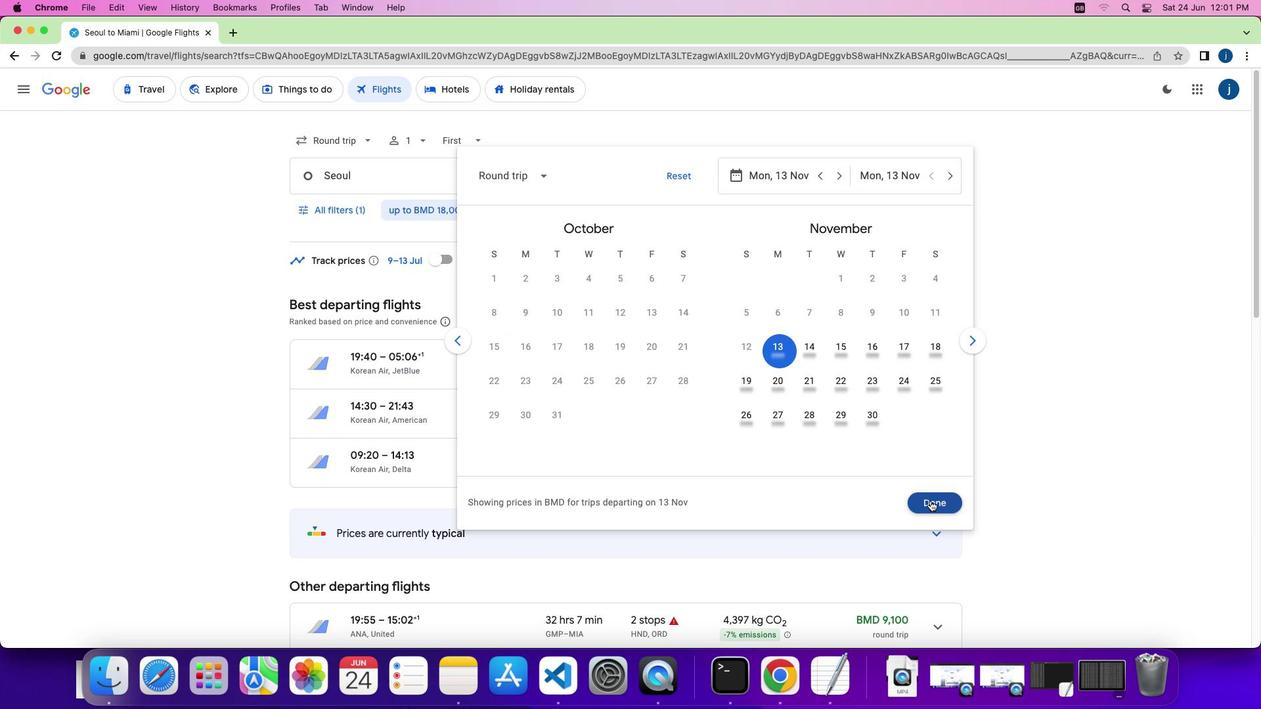 
